Task: Create a scrum project AgilePulse. Add to scrum project AgilePulse a team member softage.3@softage.net and assign as Project Lead. Add to scrum project AgilePulse a team member softage.4@softage.net
Action: Mouse moved to (183, 58)
Screenshot: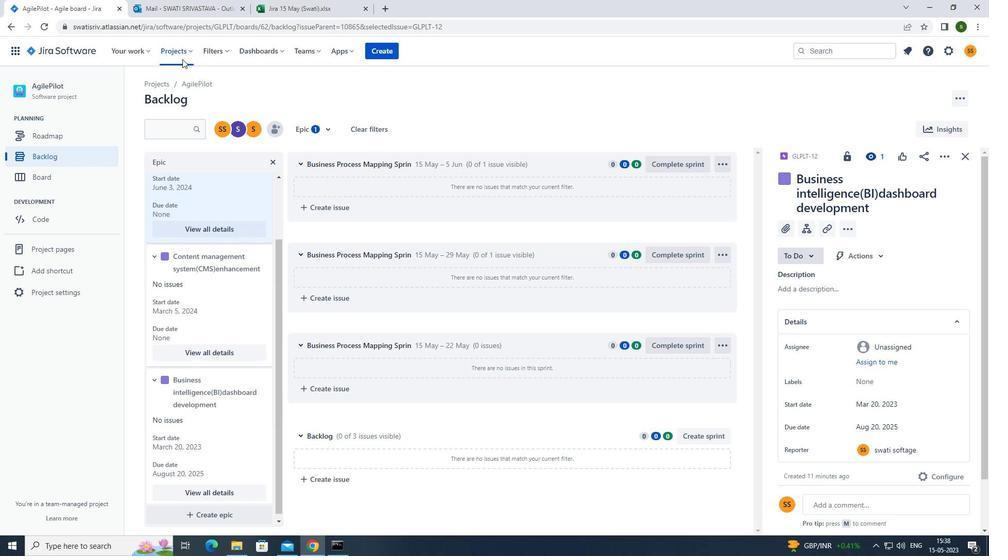 
Action: Mouse pressed left at (183, 58)
Screenshot: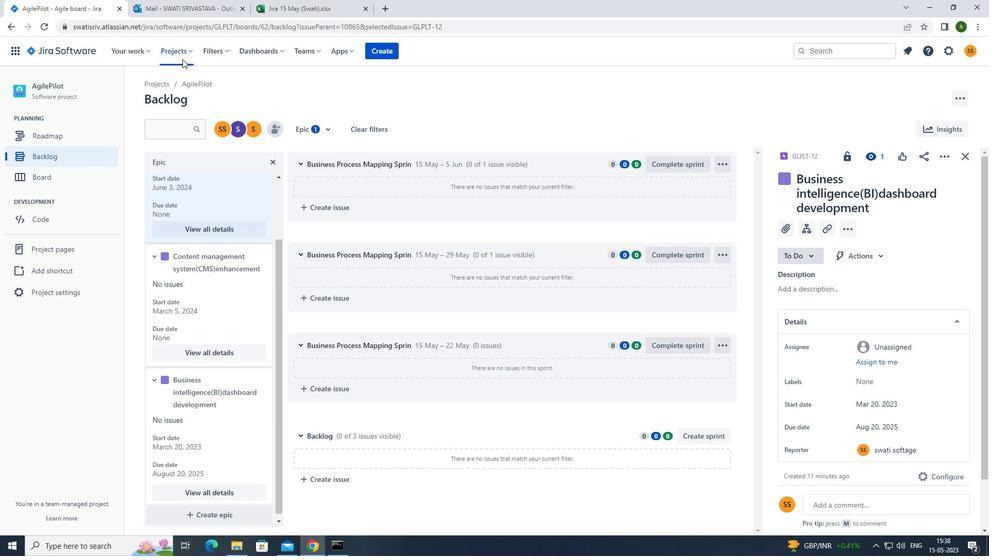 
Action: Mouse moved to (204, 253)
Screenshot: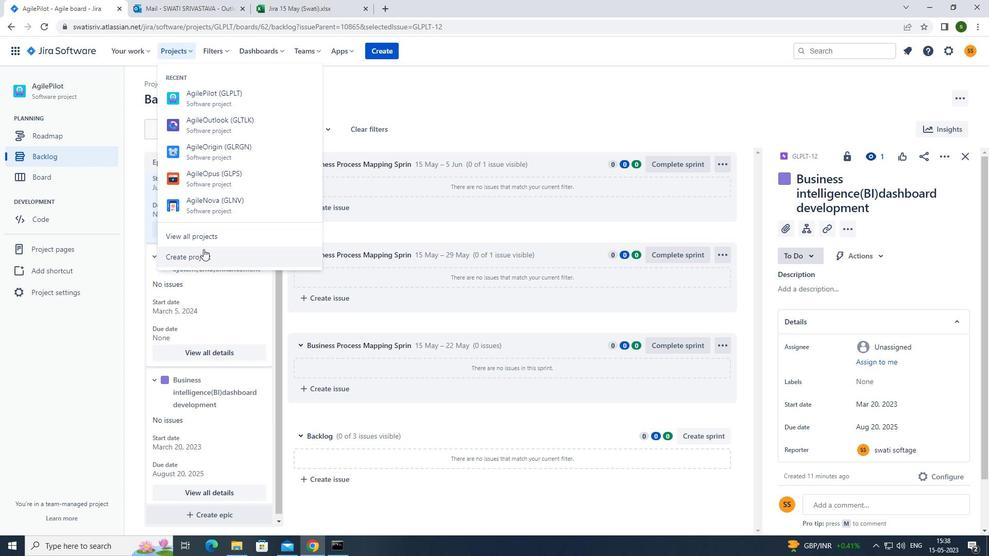 
Action: Mouse pressed left at (204, 253)
Screenshot: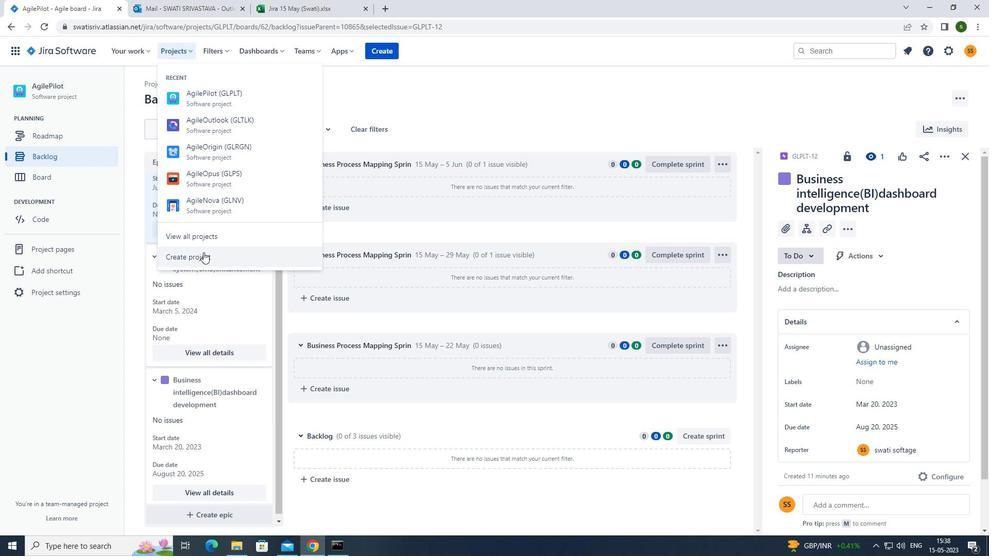 
Action: Mouse moved to (606, 261)
Screenshot: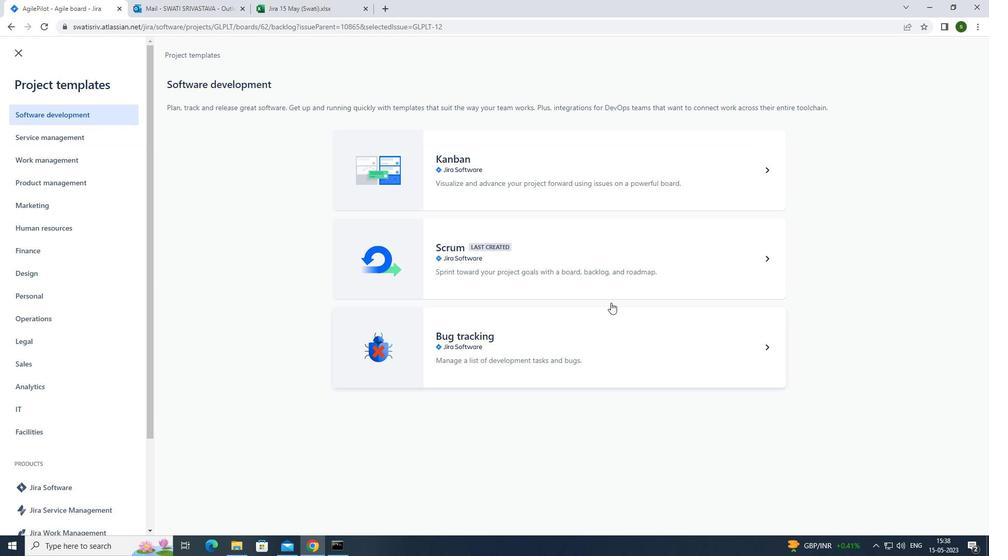
Action: Mouse pressed left at (606, 261)
Screenshot: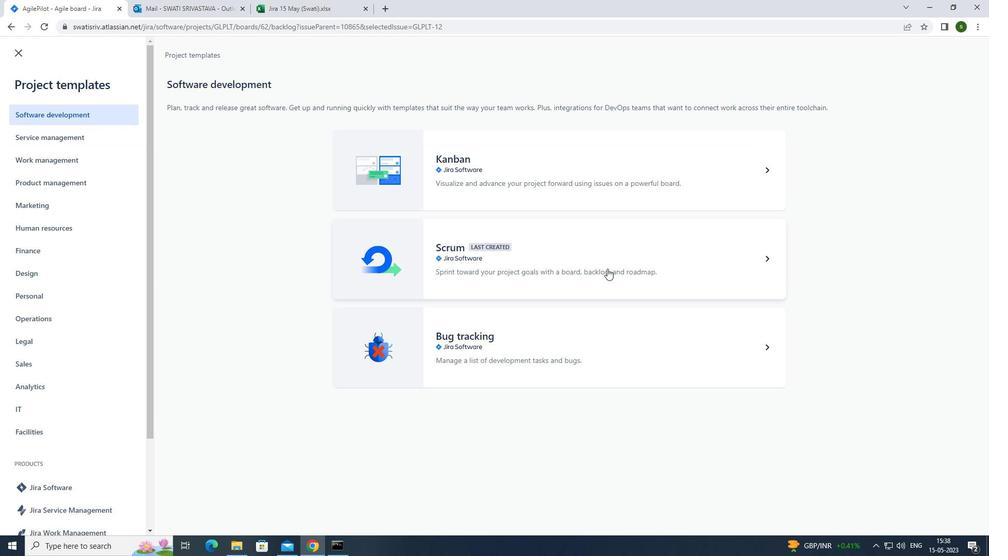 
Action: Mouse moved to (751, 509)
Screenshot: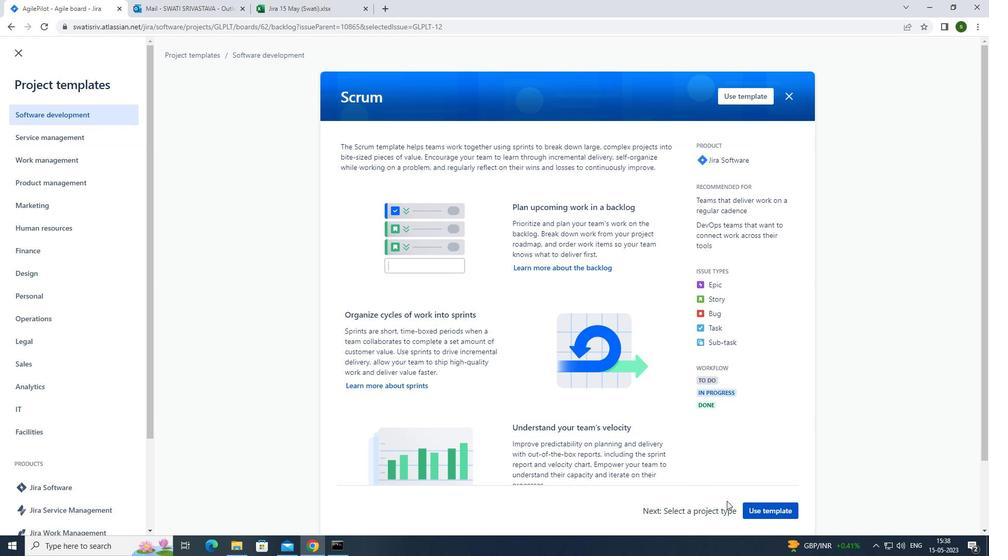 
Action: Mouse pressed left at (751, 509)
Screenshot: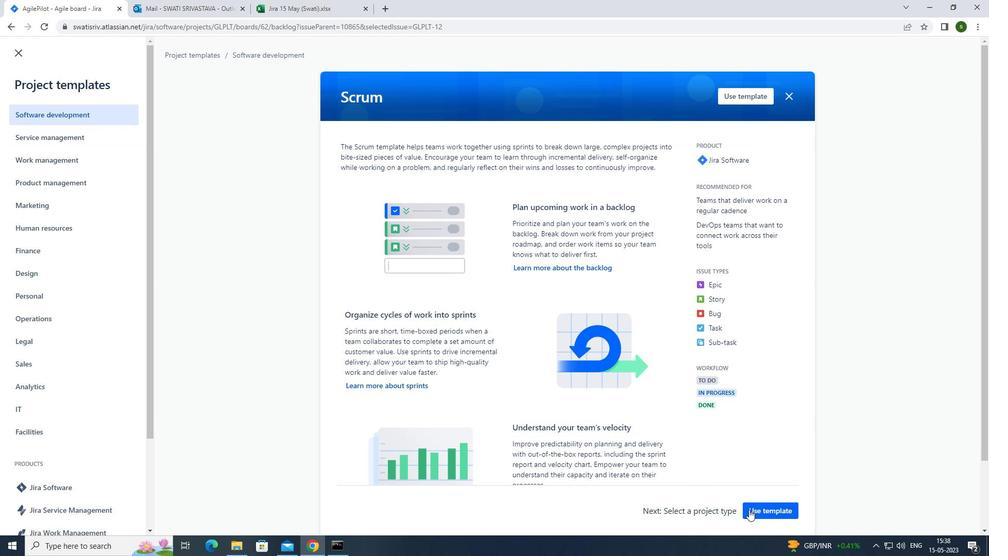 
Action: Mouse moved to (374, 503)
Screenshot: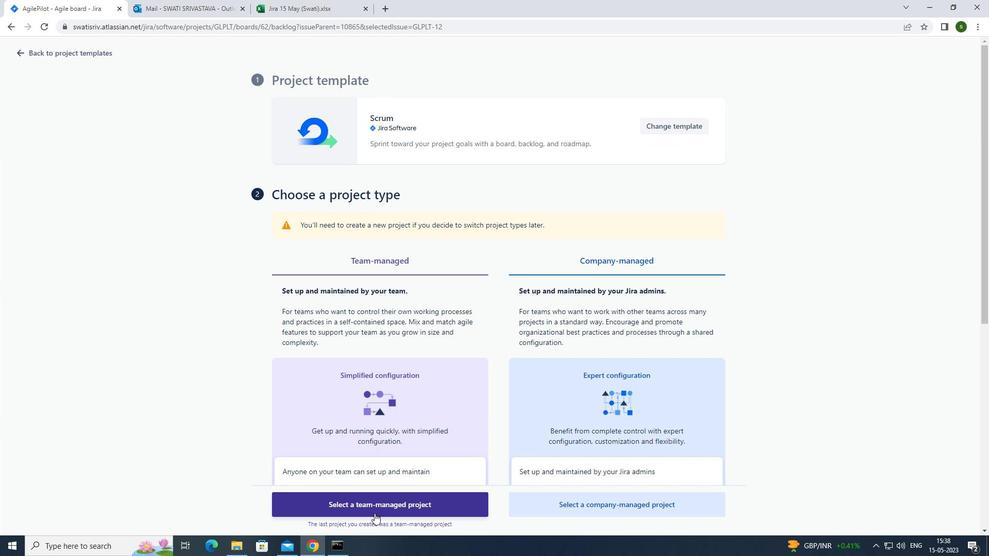 
Action: Mouse pressed left at (374, 503)
Screenshot: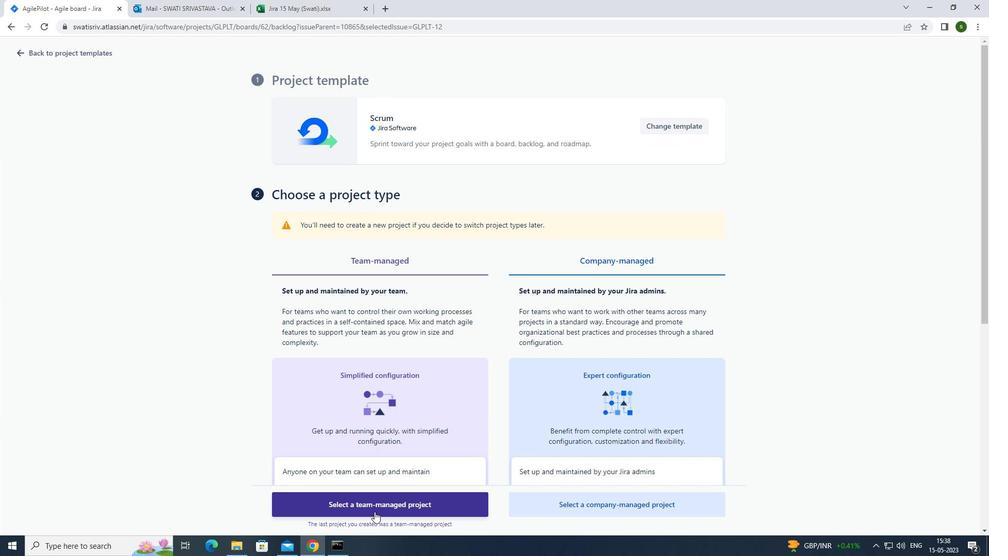 
Action: Mouse moved to (282, 237)
Screenshot: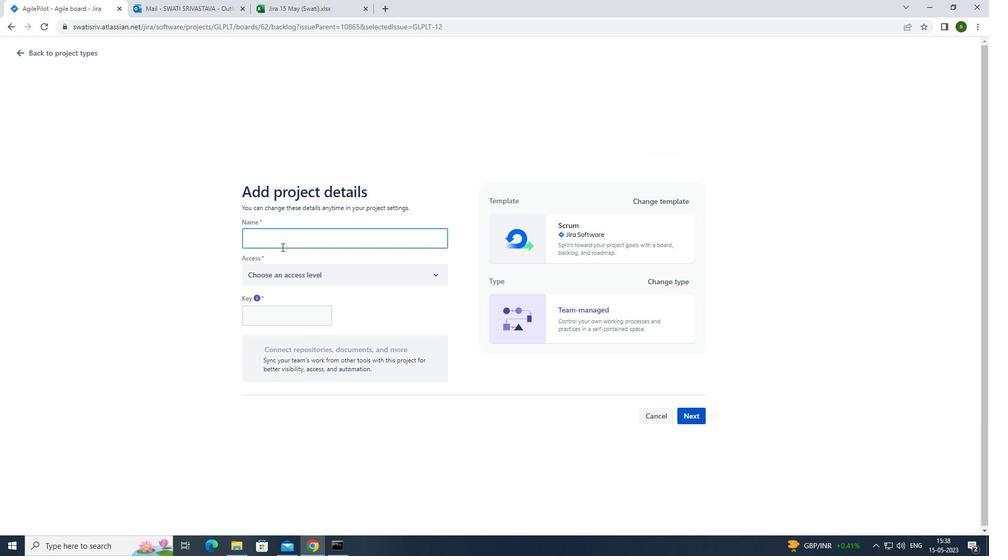 
Action: Mouse pressed left at (282, 237)
Screenshot: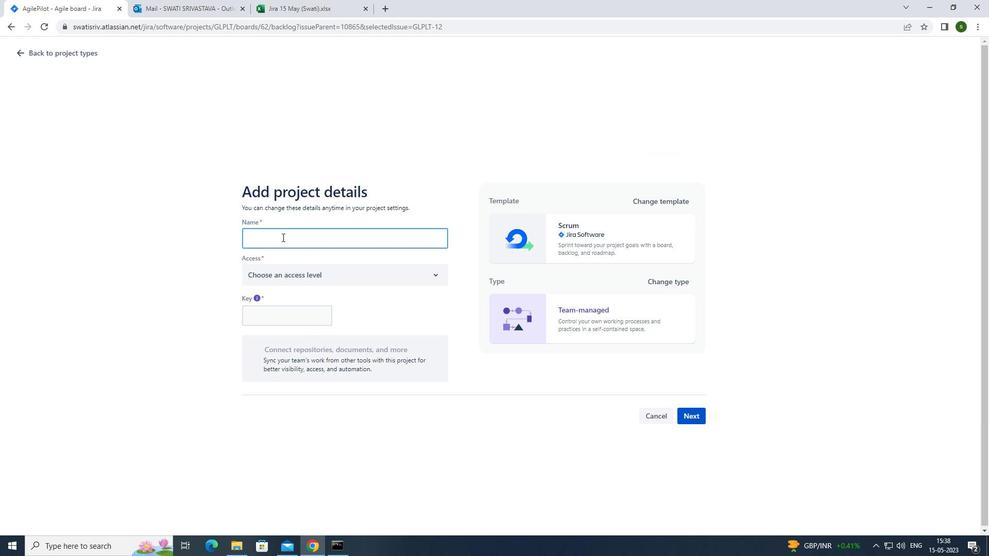 
Action: Key pressed <Key.caps_lock>a<Key.caps_lock>gile<Key.caps_lock>p<Key.caps_lock>
Screenshot: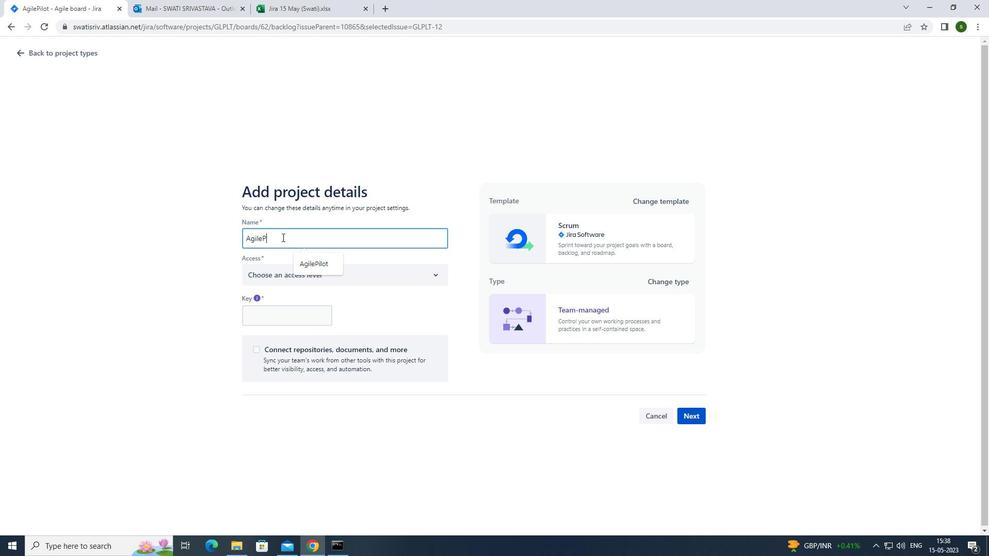 
Action: Mouse moved to (282, 236)
Screenshot: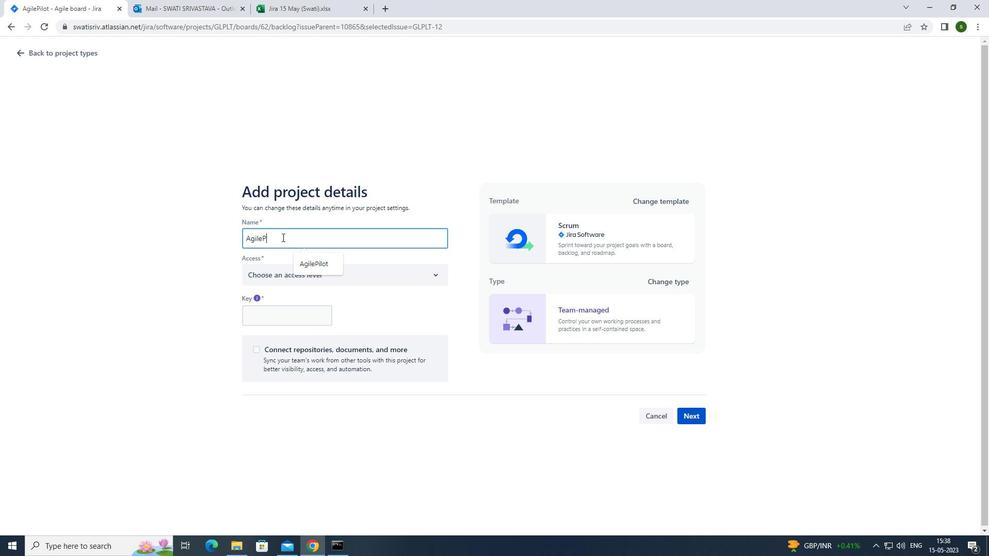
Action: Key pressed ulse
Screenshot: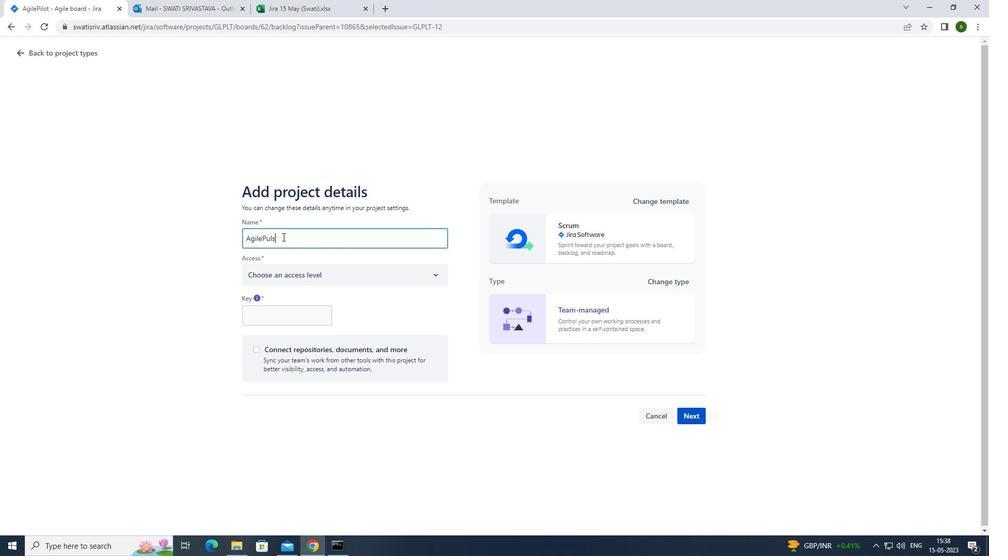 
Action: Mouse moved to (380, 278)
Screenshot: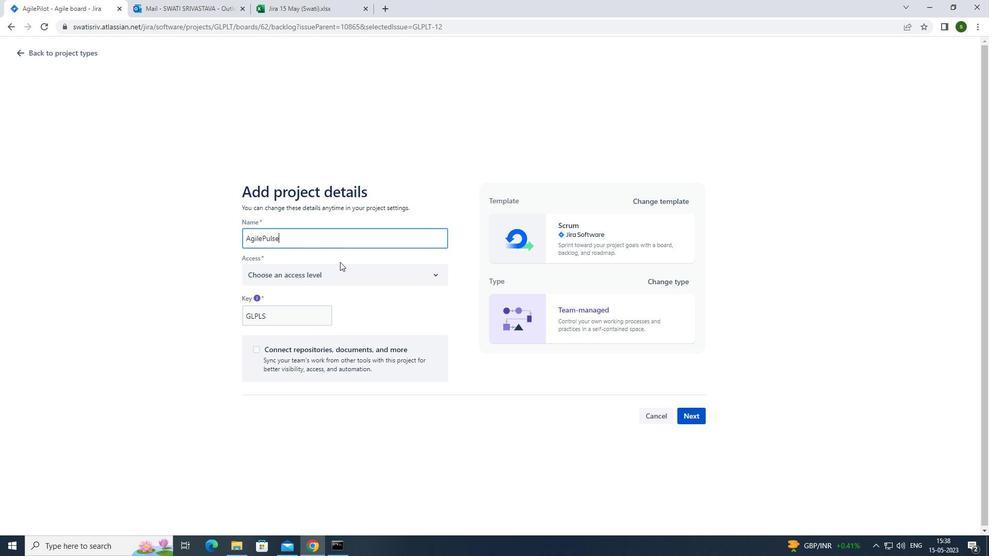 
Action: Mouse pressed left at (380, 278)
Screenshot: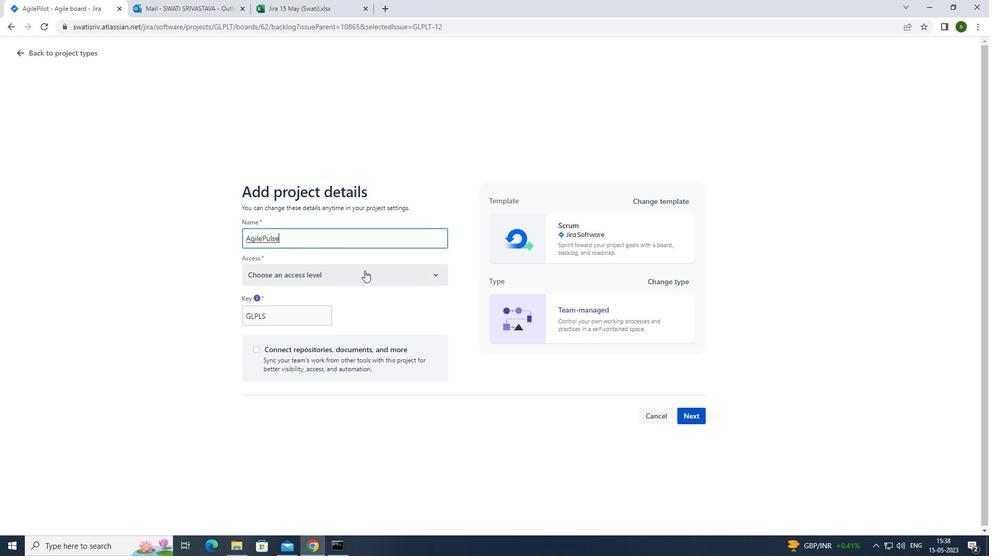 
Action: Mouse moved to (348, 310)
Screenshot: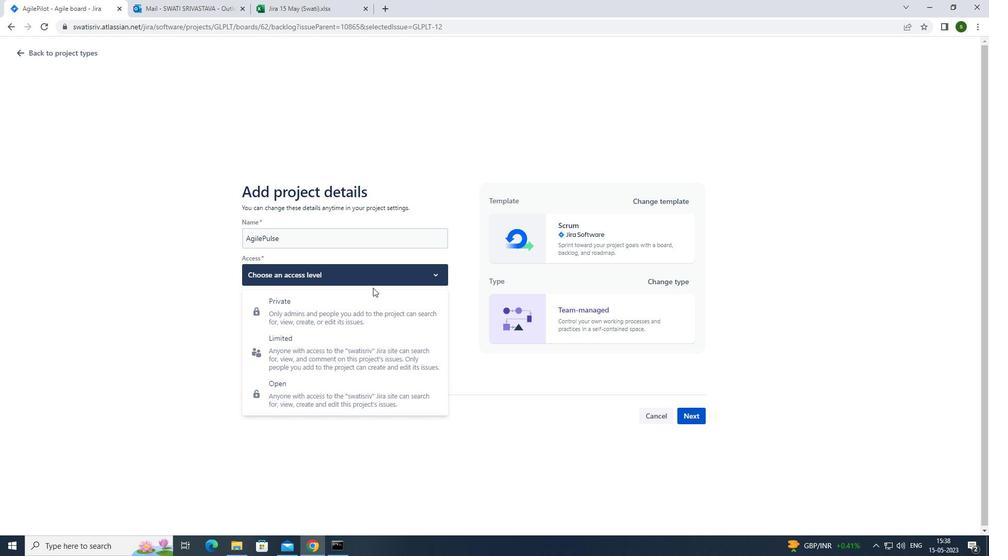 
Action: Mouse pressed left at (348, 310)
Screenshot: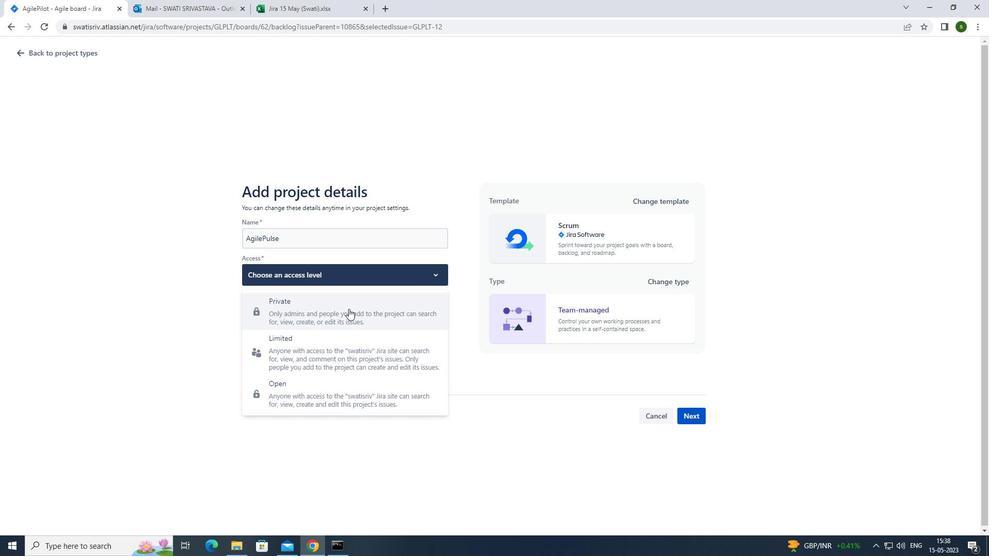 
Action: Mouse moved to (691, 417)
Screenshot: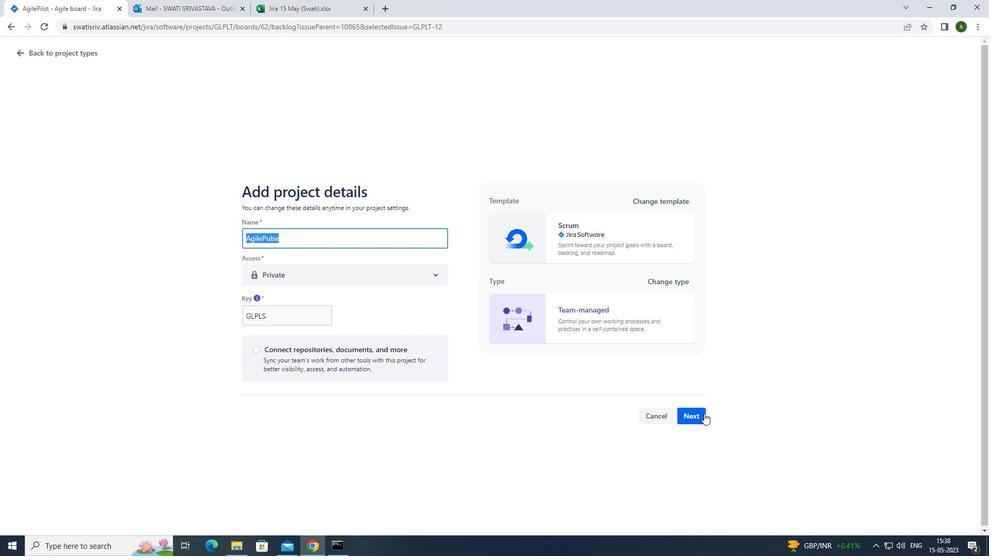 
Action: Mouse pressed left at (691, 417)
Screenshot: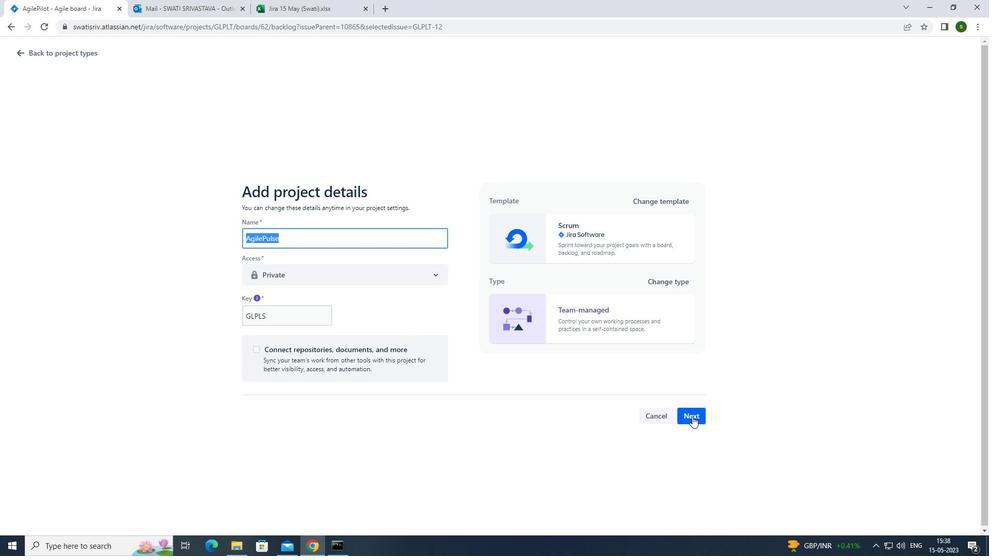 
Action: Mouse moved to (622, 347)
Screenshot: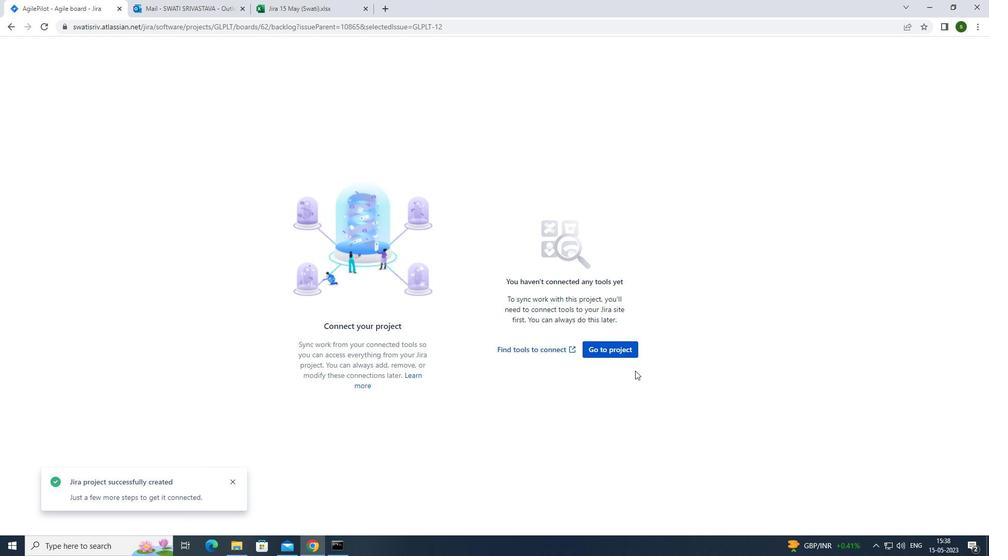 
Action: Mouse pressed left at (622, 347)
Screenshot: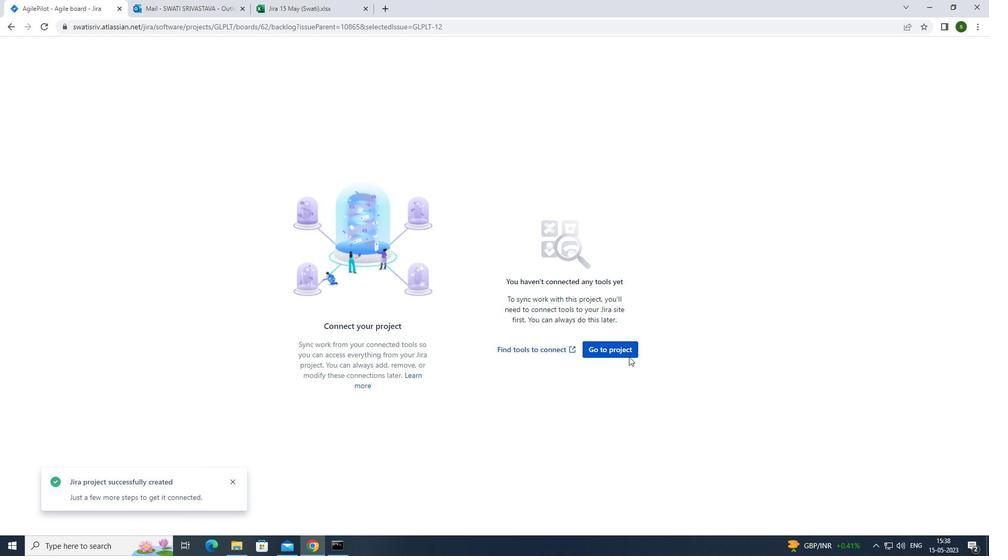 
Action: Mouse moved to (244, 136)
Screenshot: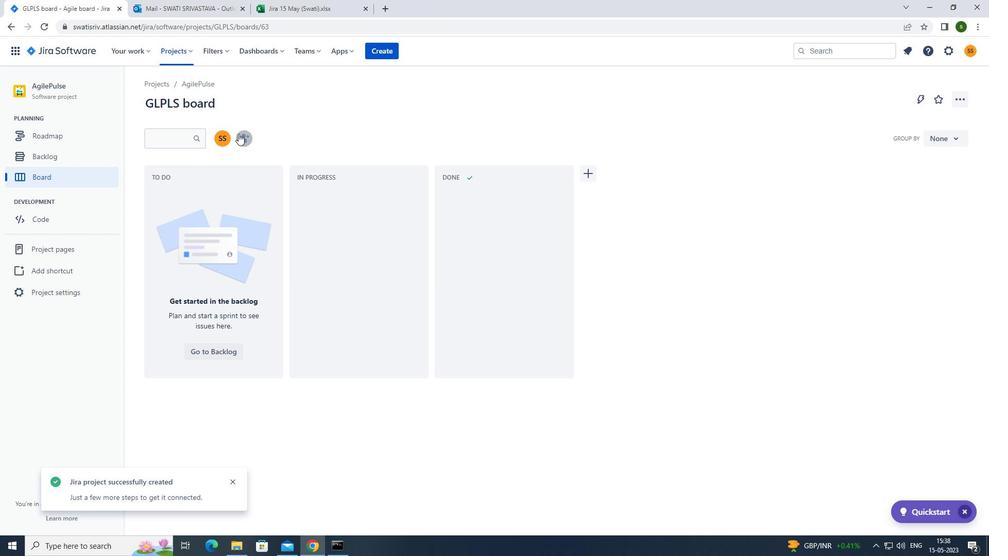 
Action: Mouse pressed left at (244, 136)
Screenshot: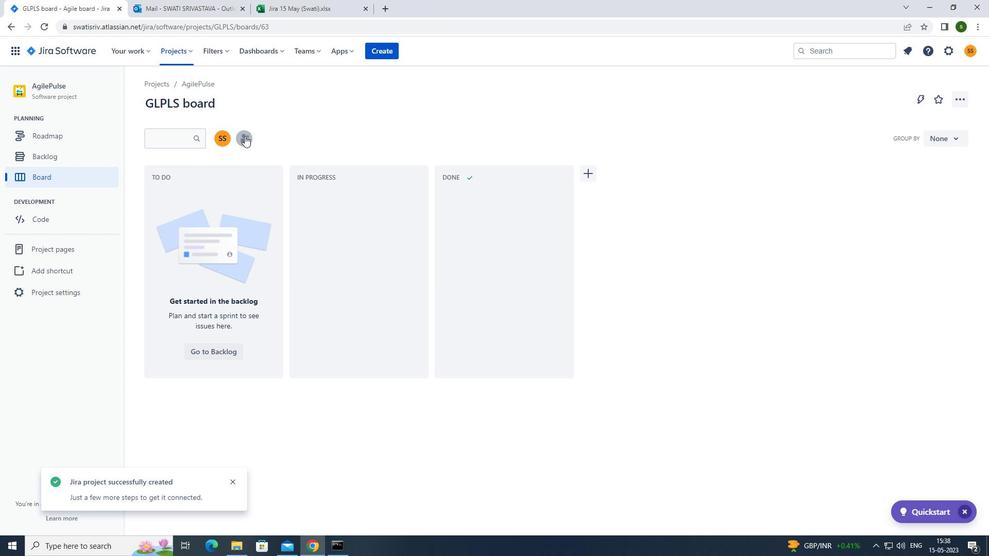 
Action: Mouse moved to (456, 136)
Screenshot: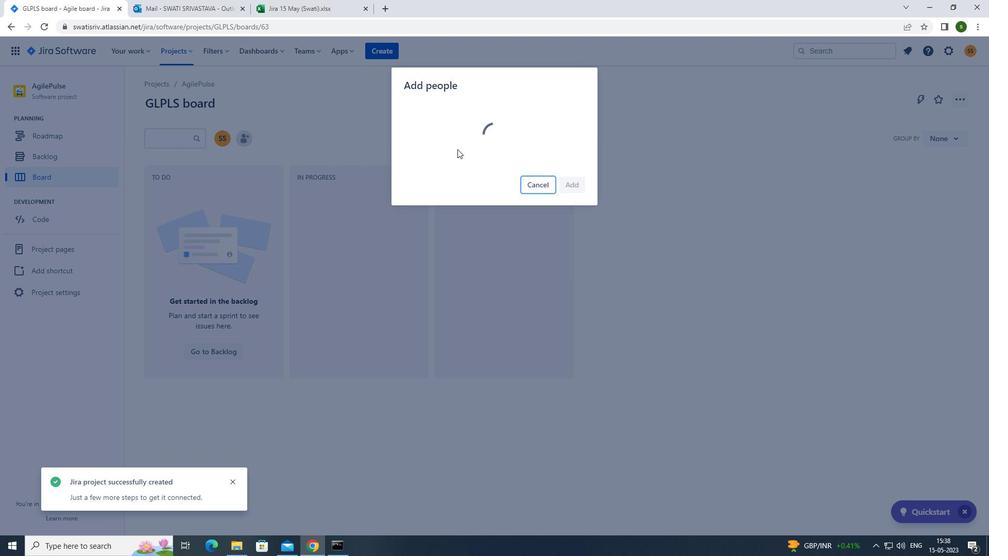 
Action: Key pressed s
Screenshot: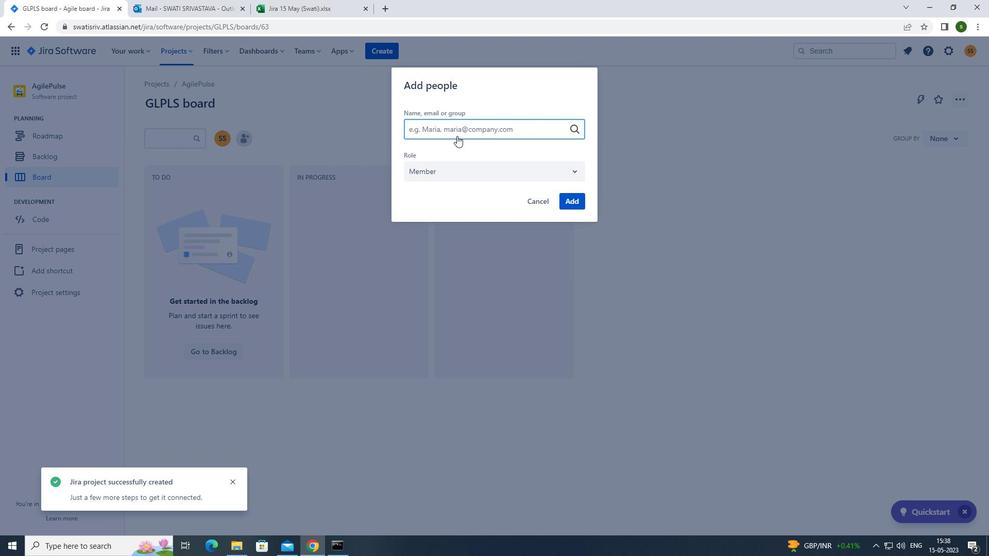 
Action: Mouse moved to (461, 278)
Screenshot: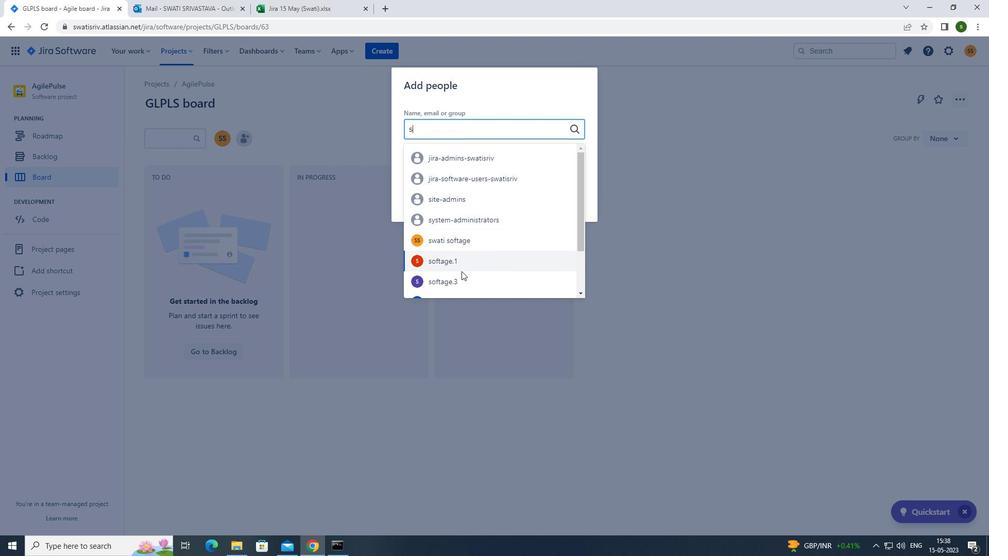 
Action: Mouse pressed left at (461, 278)
Screenshot: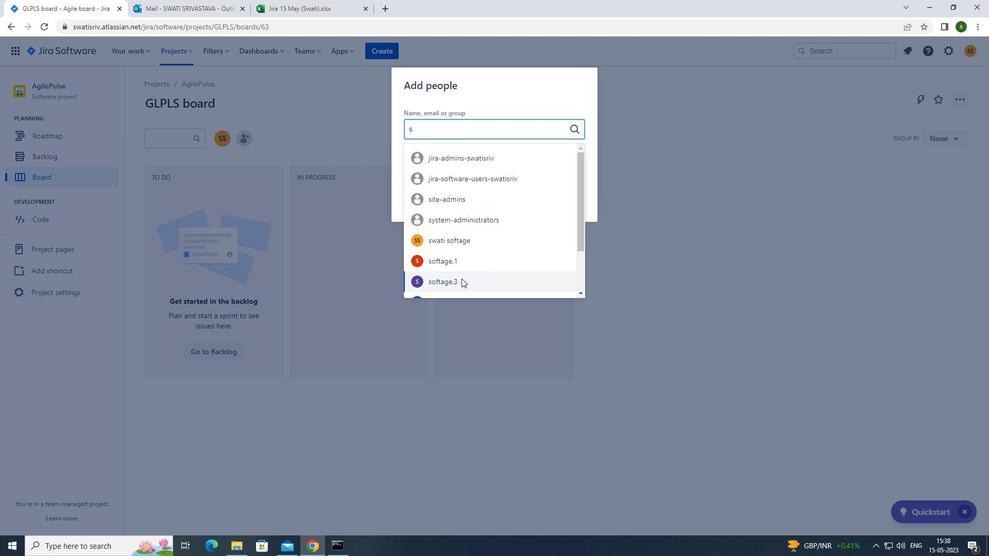 
Action: Mouse moved to (570, 204)
Screenshot: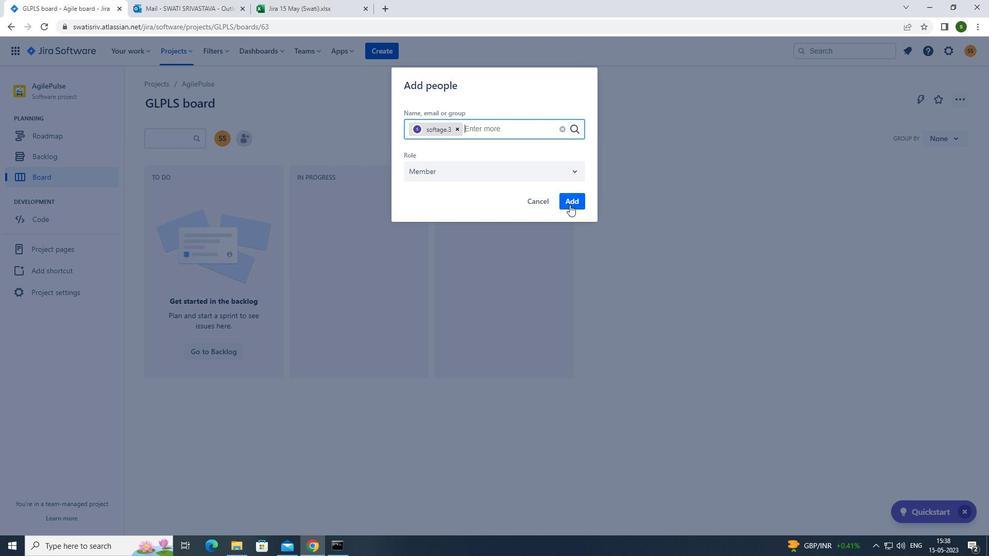 
Action: Mouse pressed left at (570, 204)
Screenshot: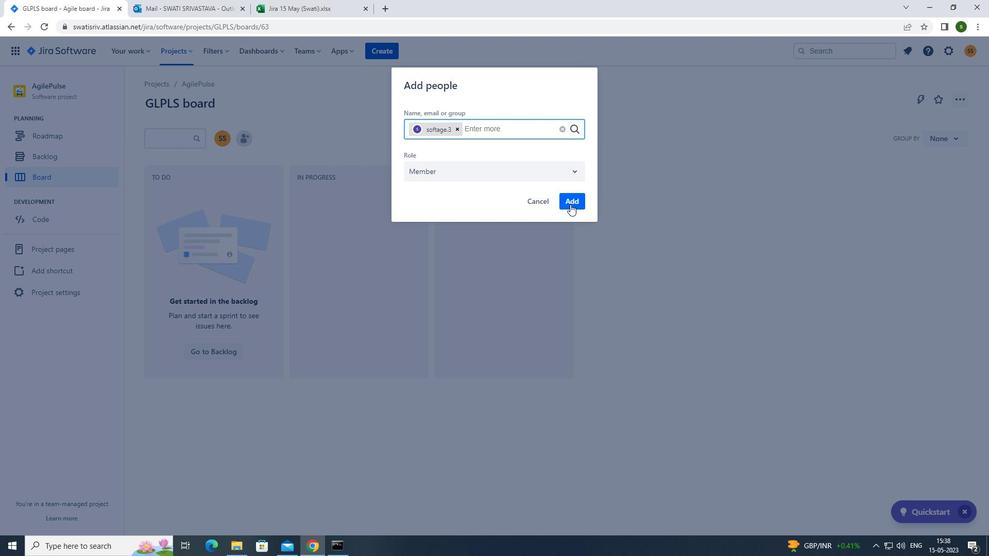 
Action: Mouse moved to (105, 291)
Screenshot: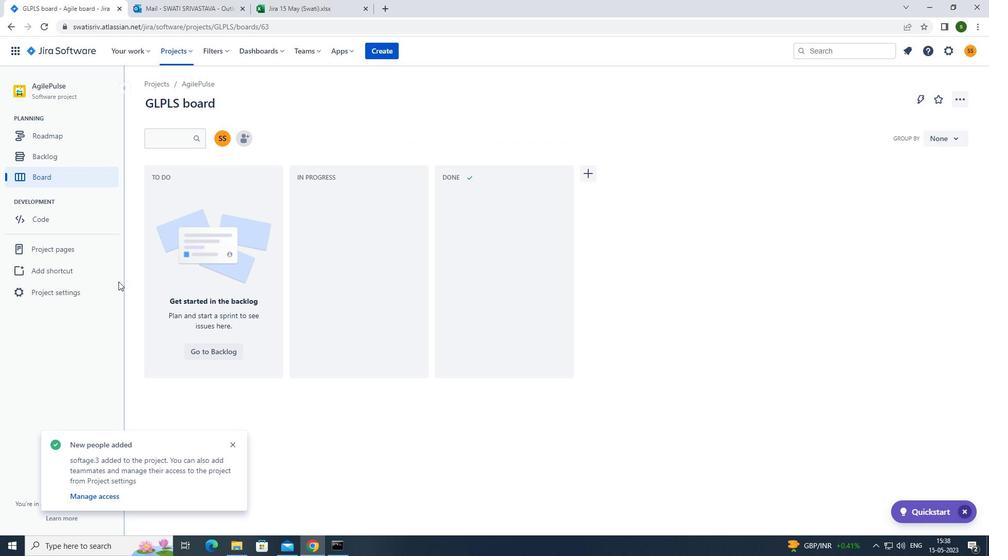 
Action: Mouse pressed left at (105, 291)
Screenshot: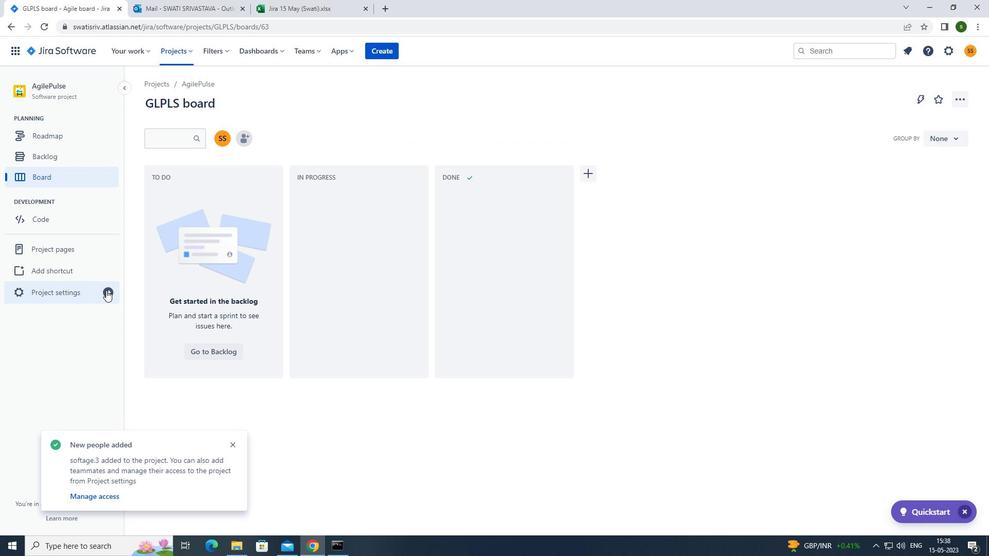 
Action: Mouse moved to (543, 365)
Screenshot: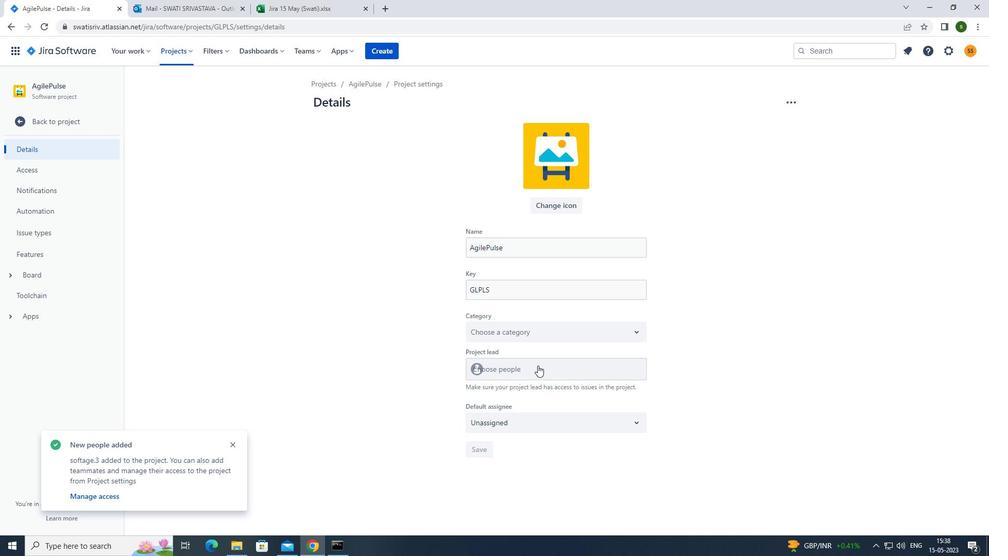 
Action: Mouse pressed left at (543, 365)
Screenshot: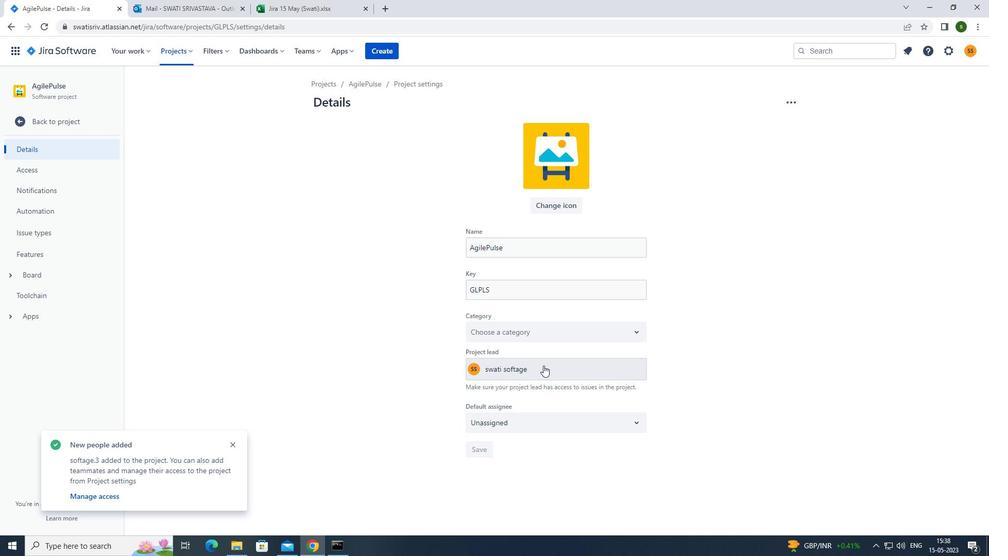 
Action: Mouse moved to (551, 436)
Screenshot: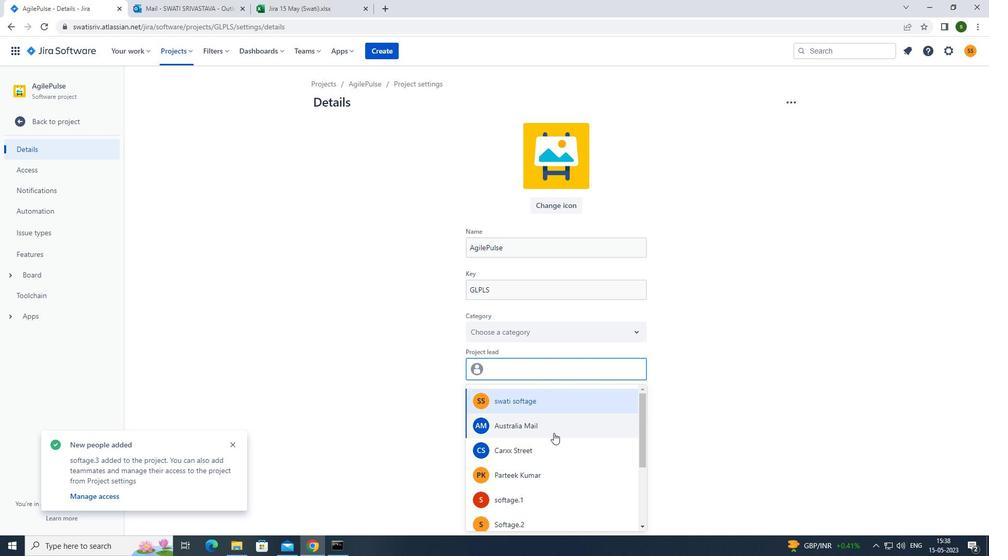 
Action: Mouse scrolled (551, 436) with delta (0, 0)
Screenshot: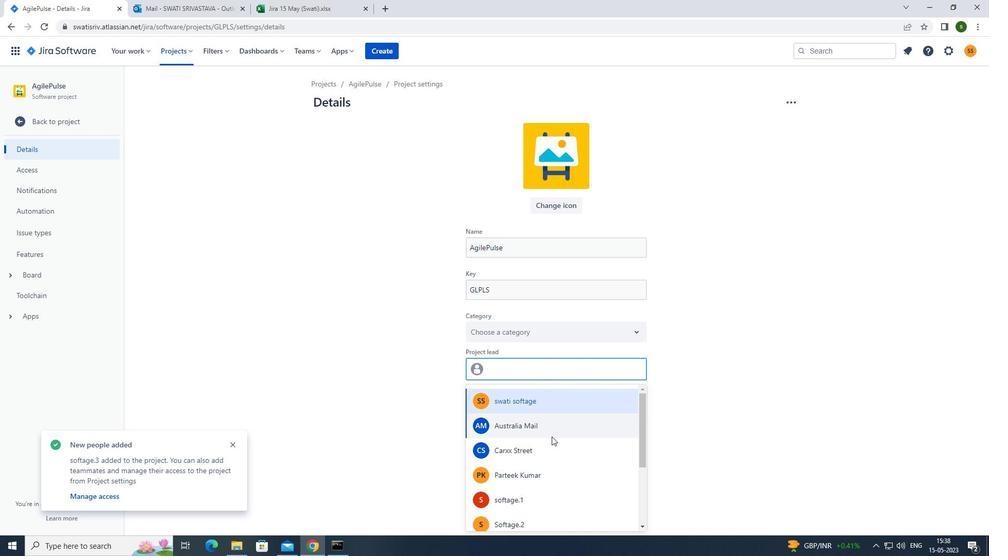 
Action: Mouse moved to (550, 437)
Screenshot: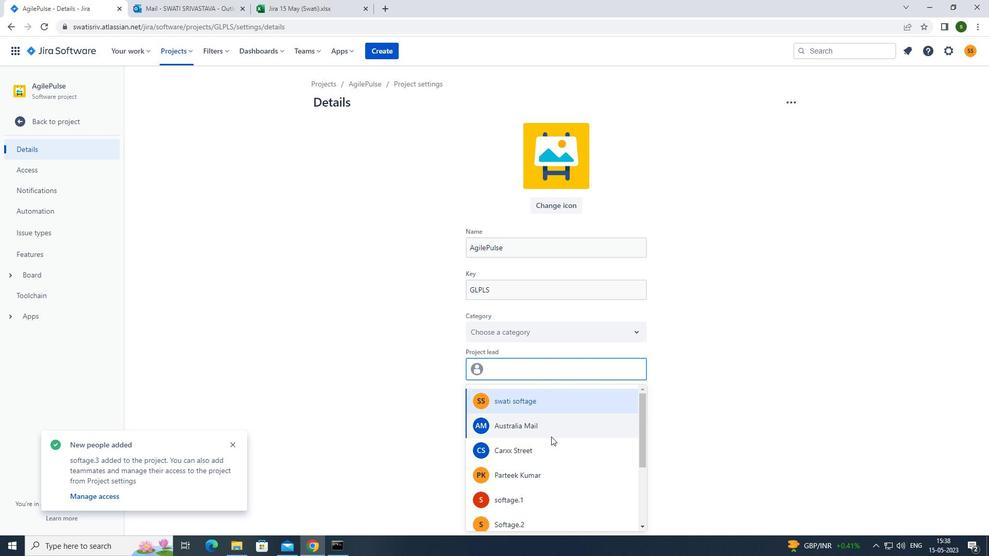
Action: Mouse scrolled (550, 436) with delta (0, 0)
Screenshot: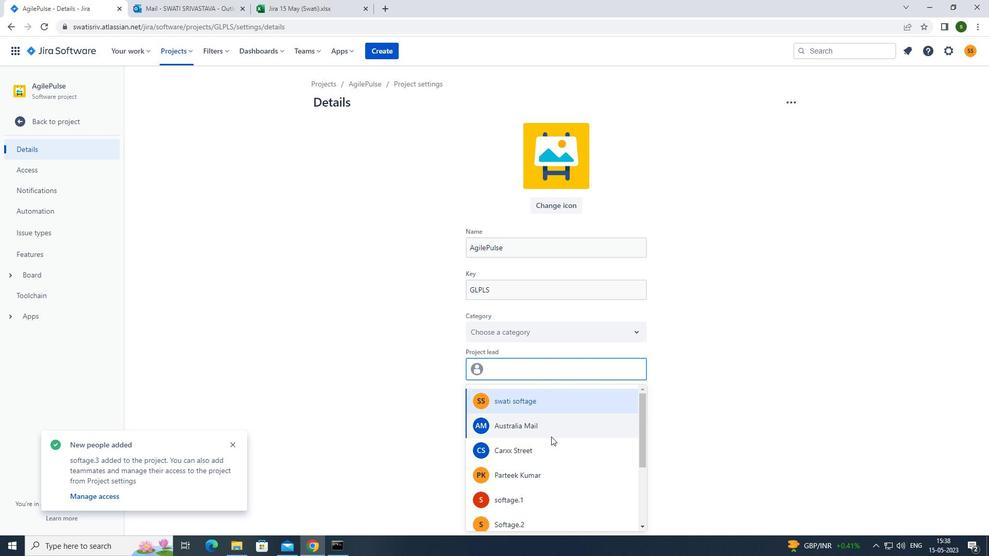 
Action: Mouse moved to (520, 447)
Screenshot: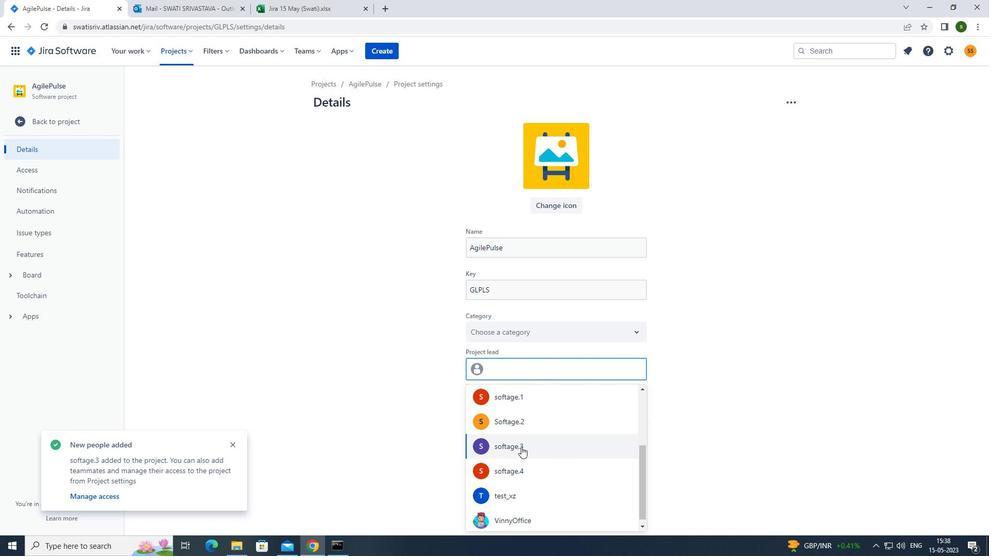
Action: Mouse pressed left at (520, 447)
Screenshot: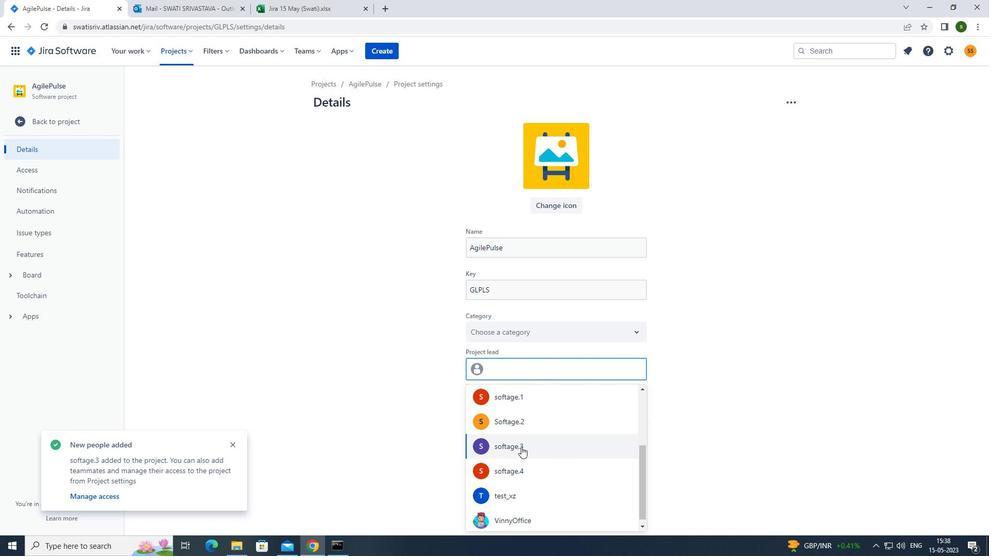 
Action: Mouse moved to (487, 451)
Screenshot: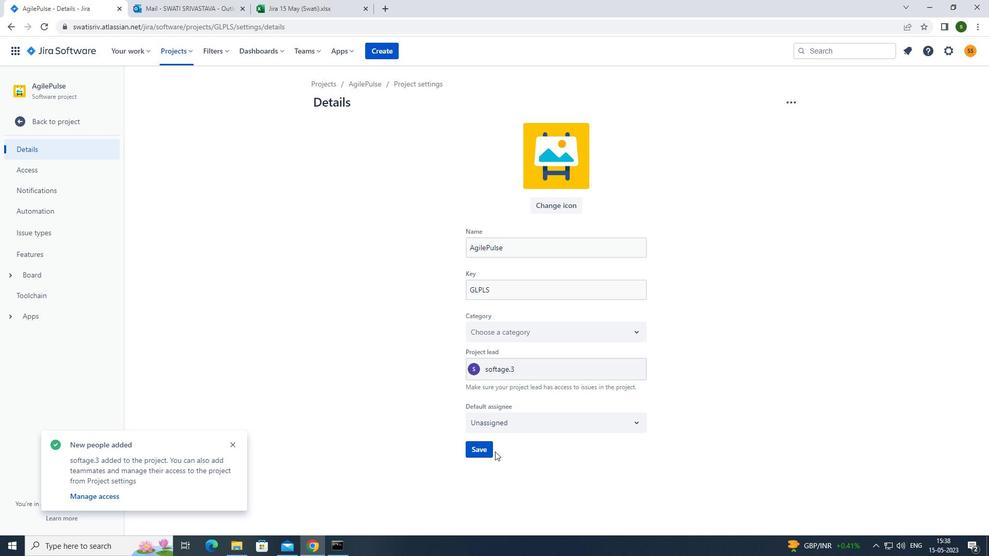 
Action: Mouse pressed left at (487, 451)
Screenshot: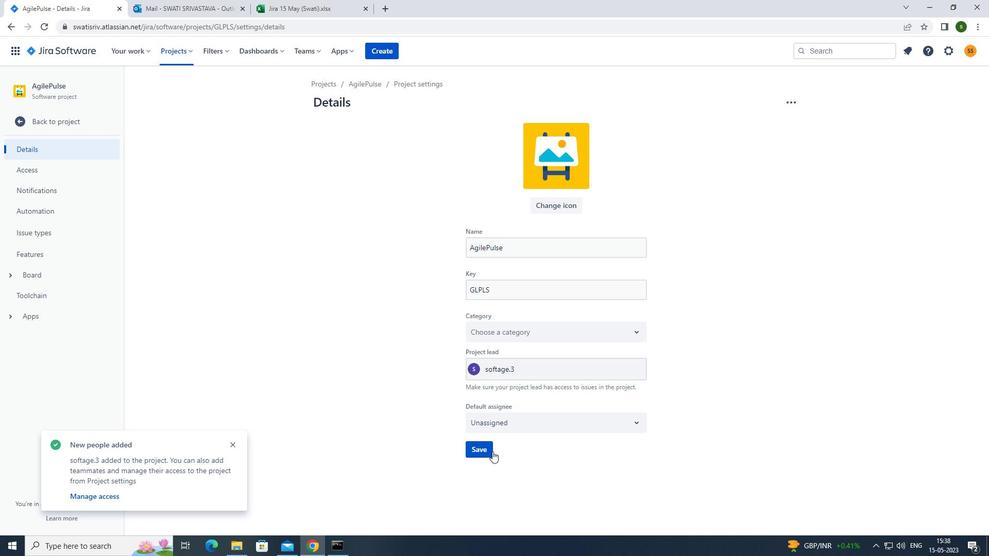 
Action: Mouse moved to (58, 121)
Screenshot: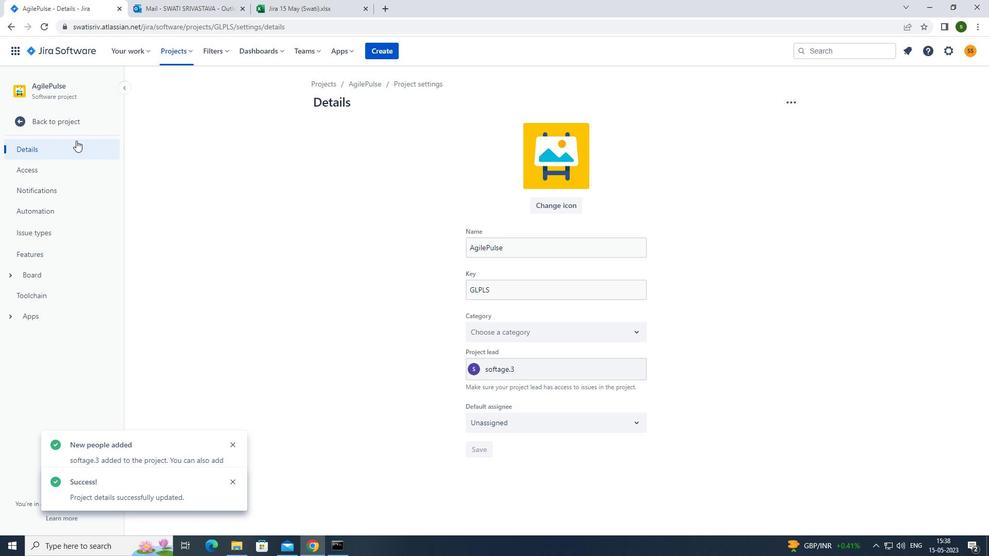
Action: Mouse pressed left at (58, 121)
Screenshot: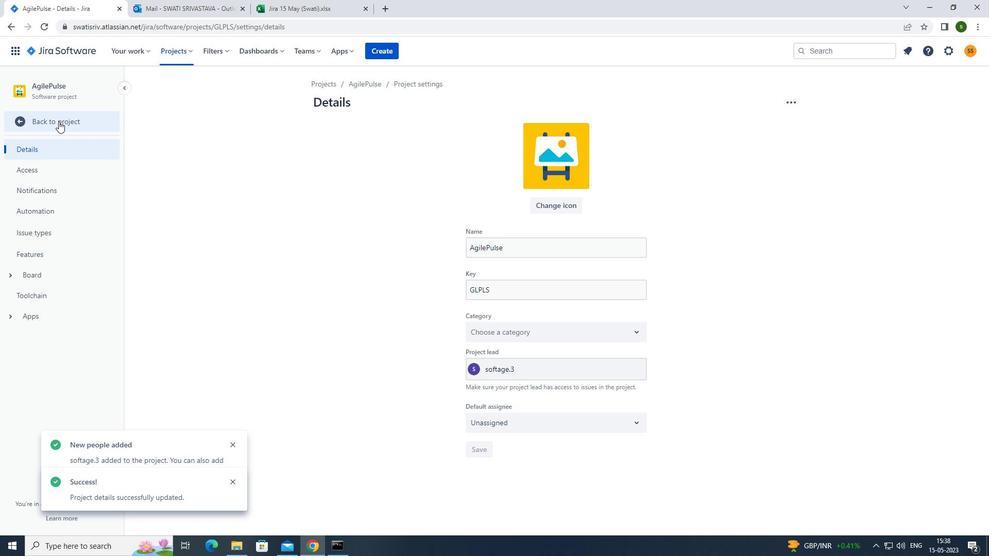 
Action: Mouse moved to (244, 138)
Screenshot: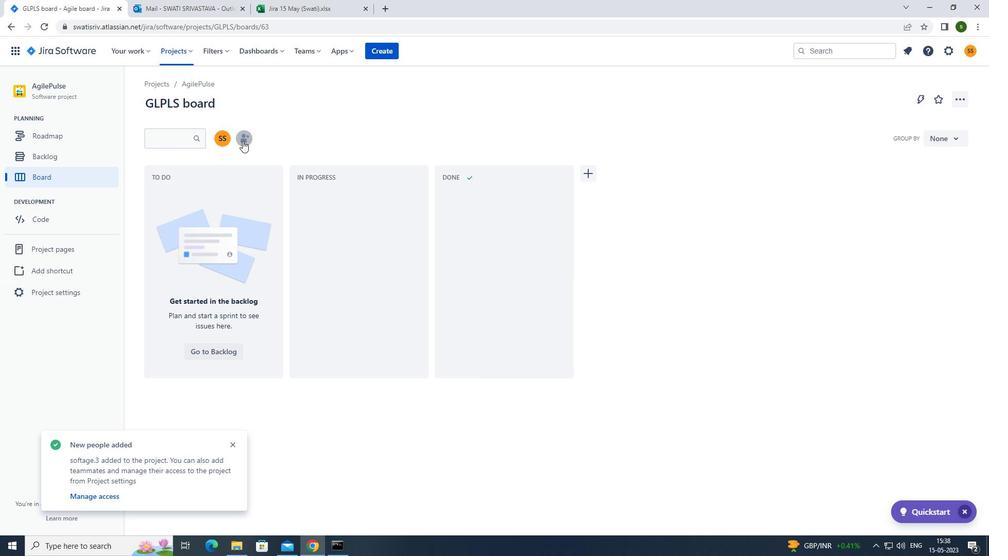 
Action: Mouse pressed left at (244, 138)
Screenshot: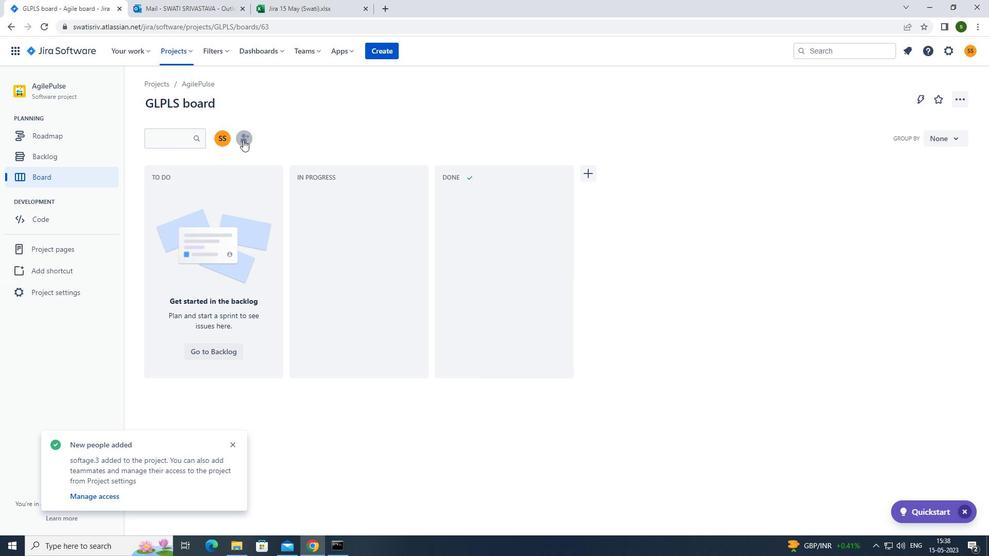 
Action: Mouse moved to (467, 129)
Screenshot: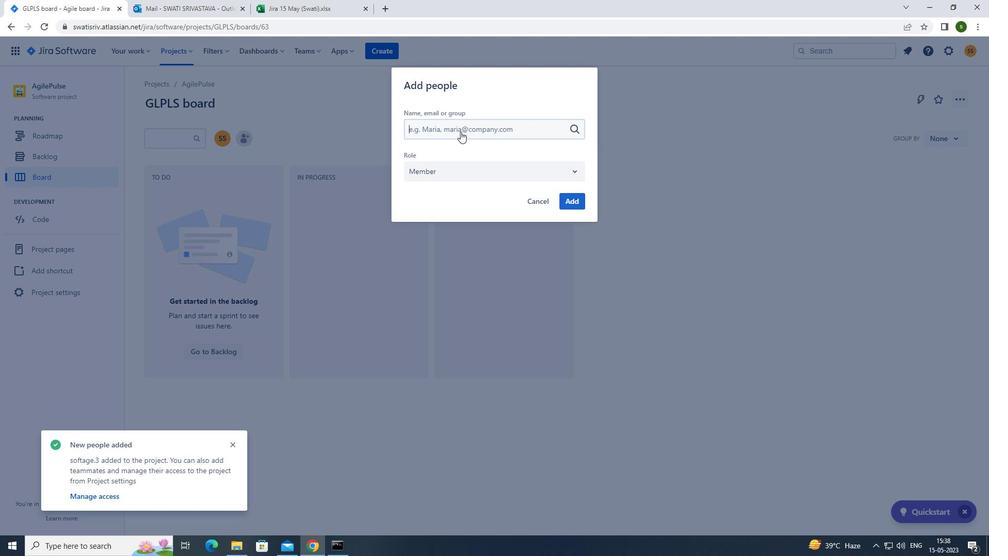 
Action: Mouse pressed left at (467, 129)
Screenshot: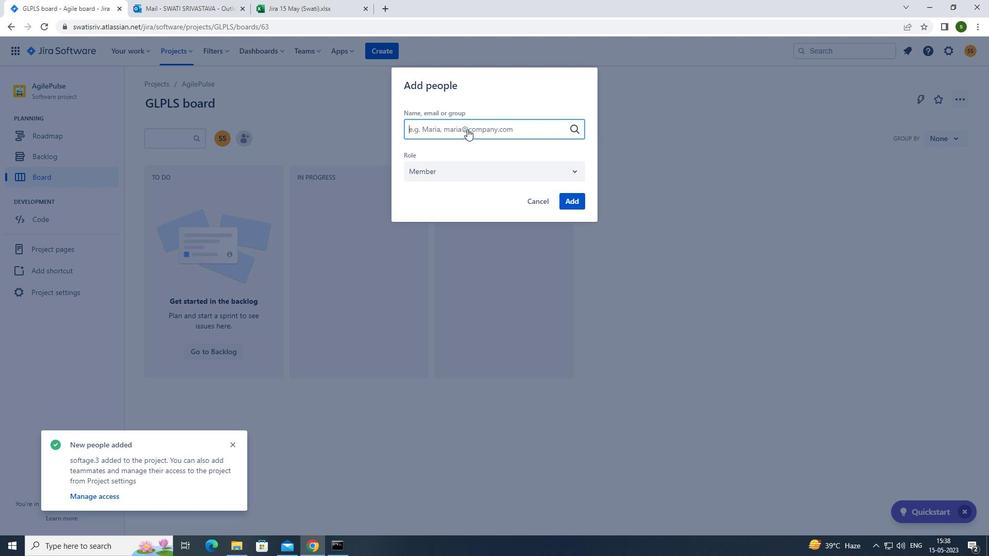 
Action: Key pressed s
Screenshot: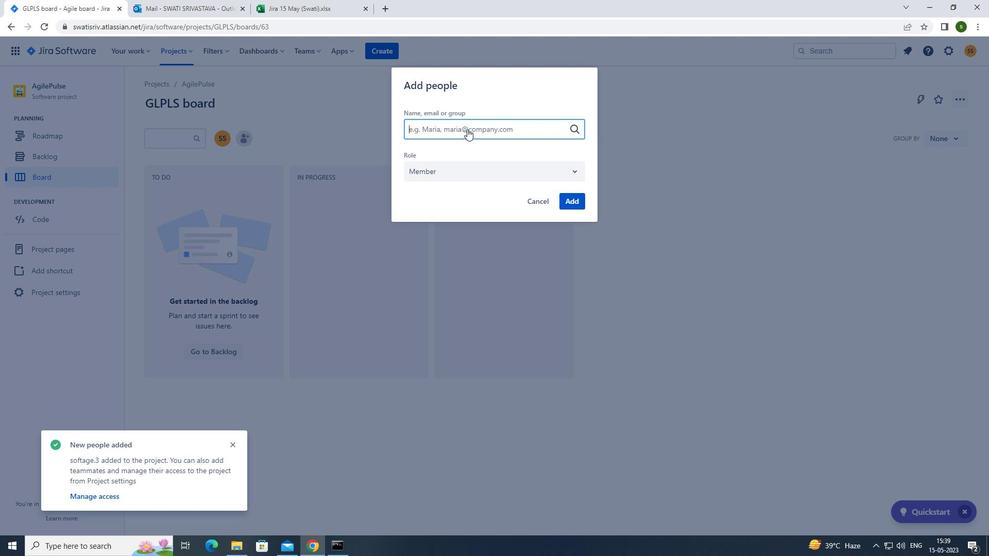 
Action: Mouse moved to (487, 228)
Screenshot: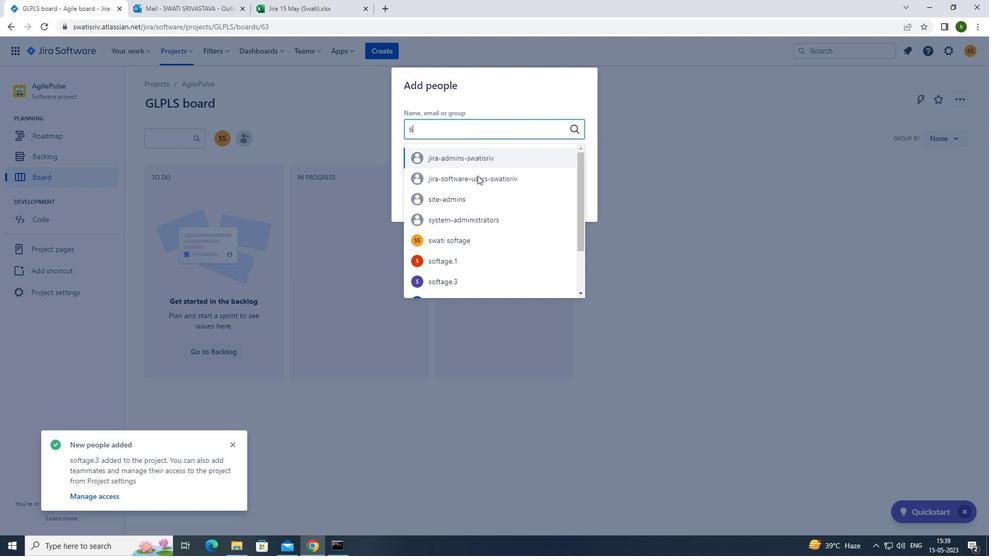 
Action: Mouse scrolled (487, 227) with delta (0, 0)
Screenshot: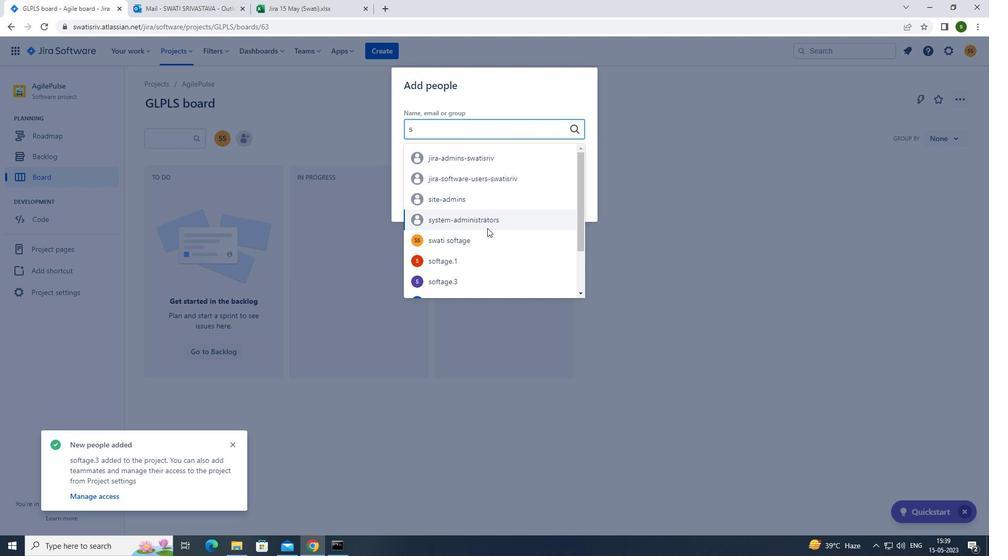 
Action: Mouse moved to (464, 290)
Screenshot: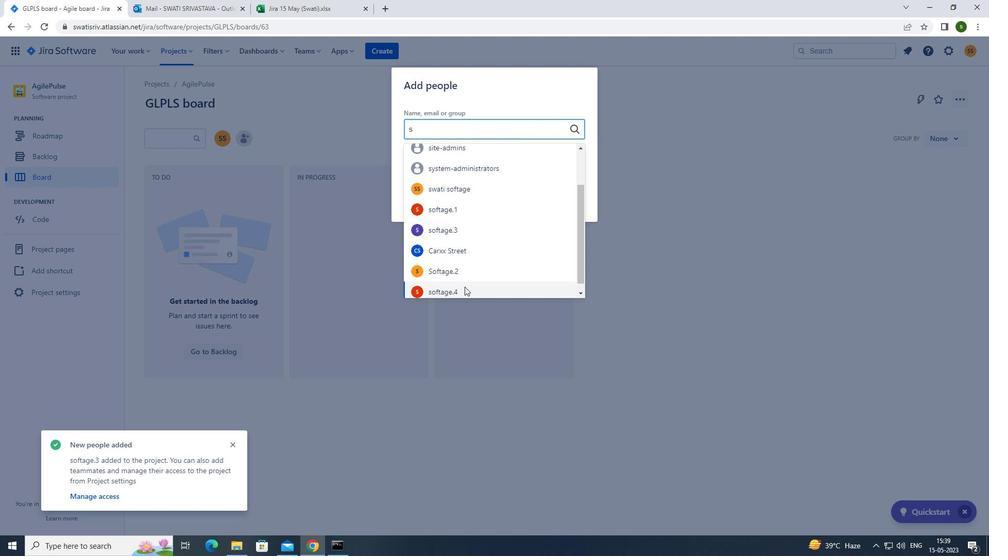 
Action: Mouse pressed left at (464, 290)
Screenshot: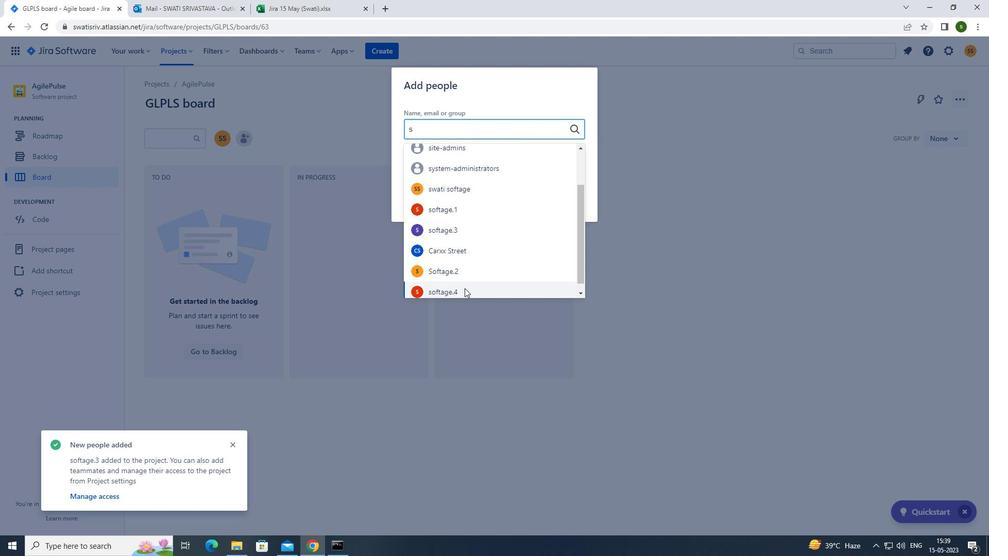 
Action: Mouse moved to (573, 206)
Screenshot: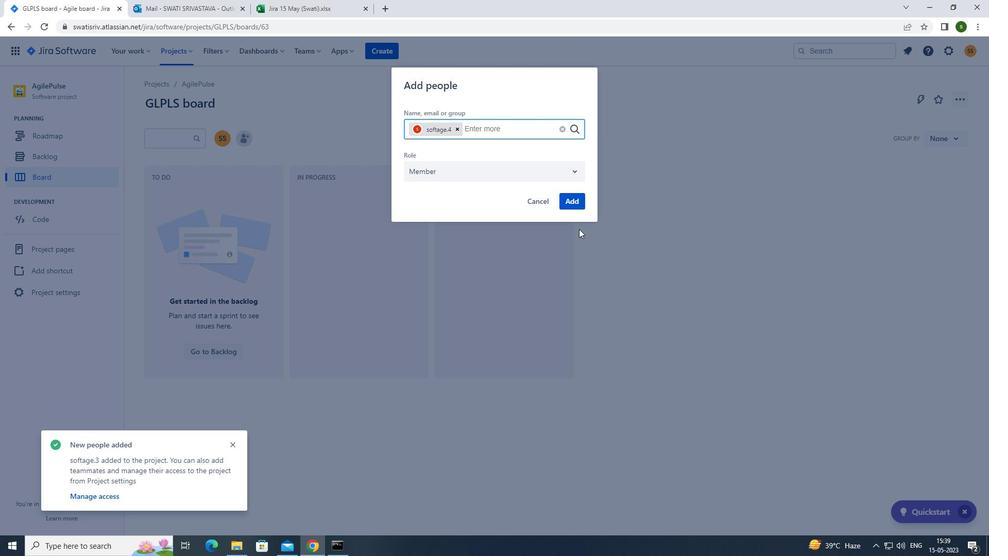
Action: Mouse pressed left at (573, 206)
Screenshot: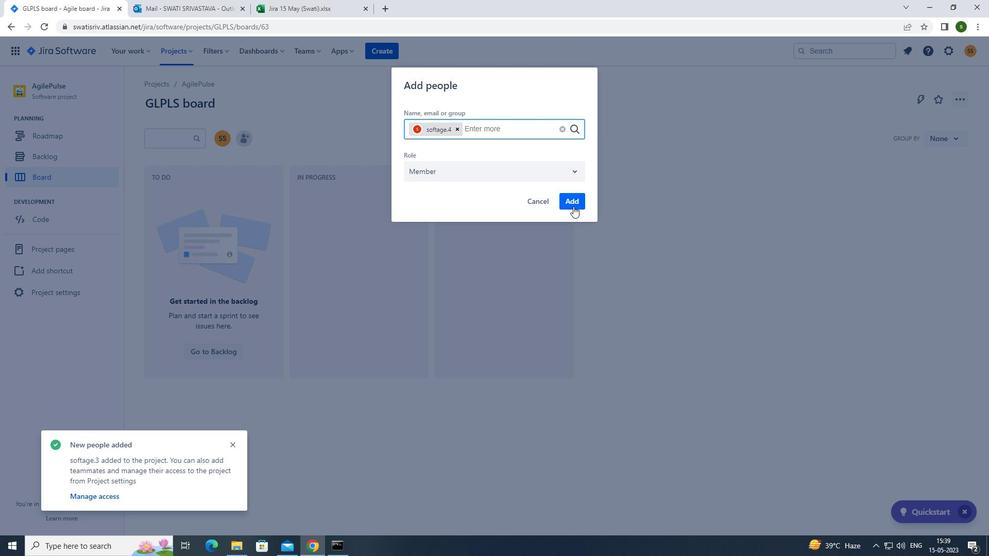 
Action: Mouse moved to (609, 257)
Screenshot: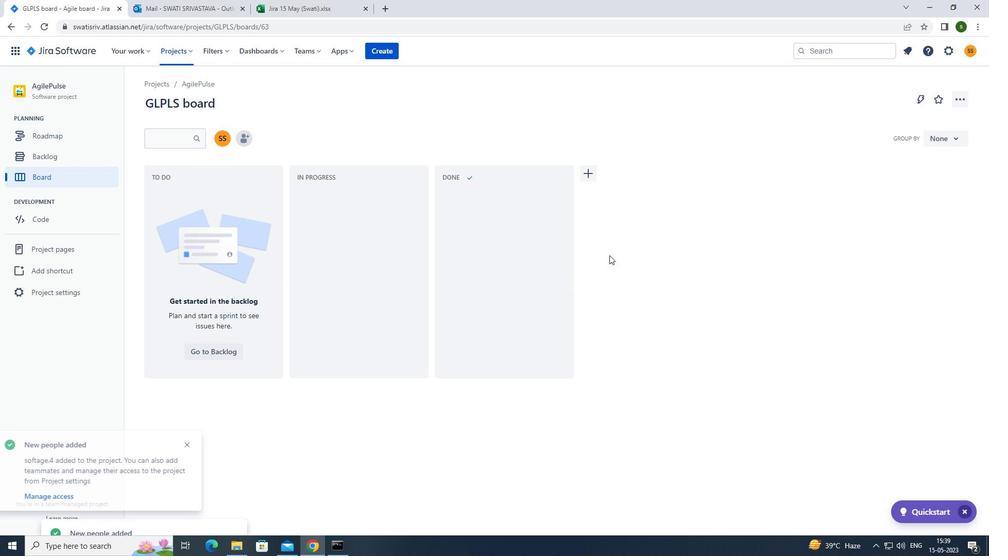 
